 Task: Create a schedule automation trigger every first sunday of the month at 04:00 PM.
Action: Mouse moved to (998, 288)
Screenshot: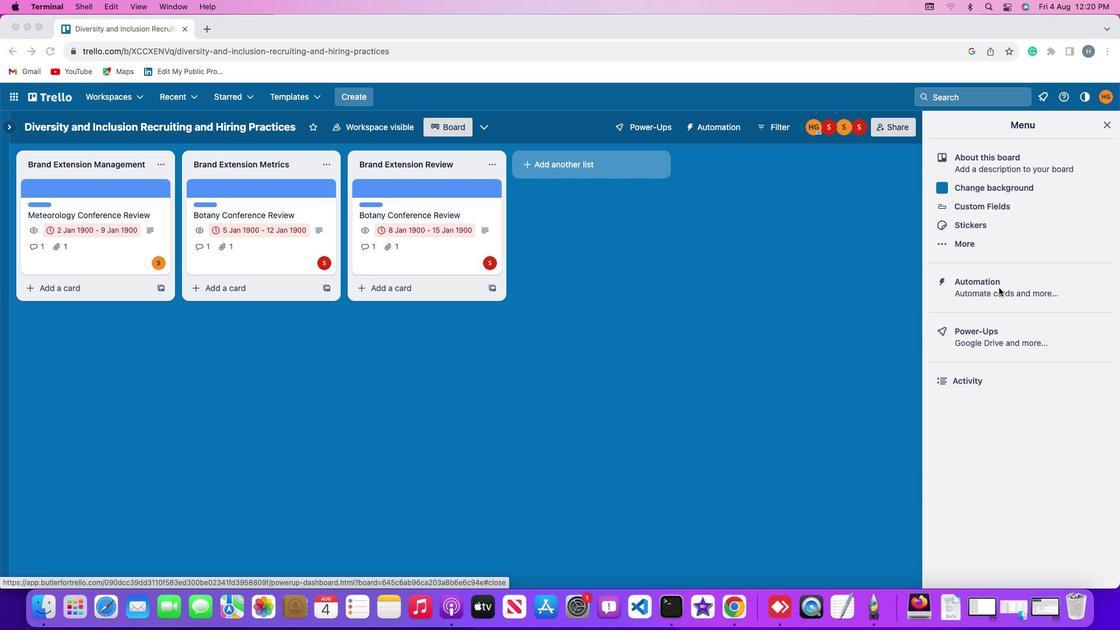 
Action: Mouse pressed left at (998, 288)
Screenshot: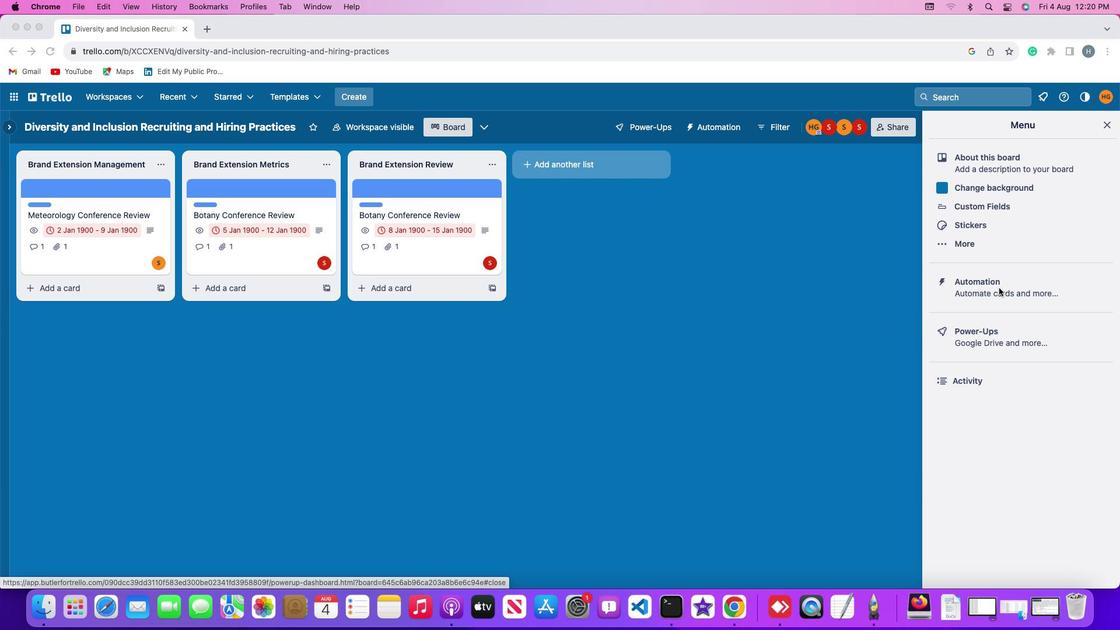 
Action: Mouse moved to (1004, 287)
Screenshot: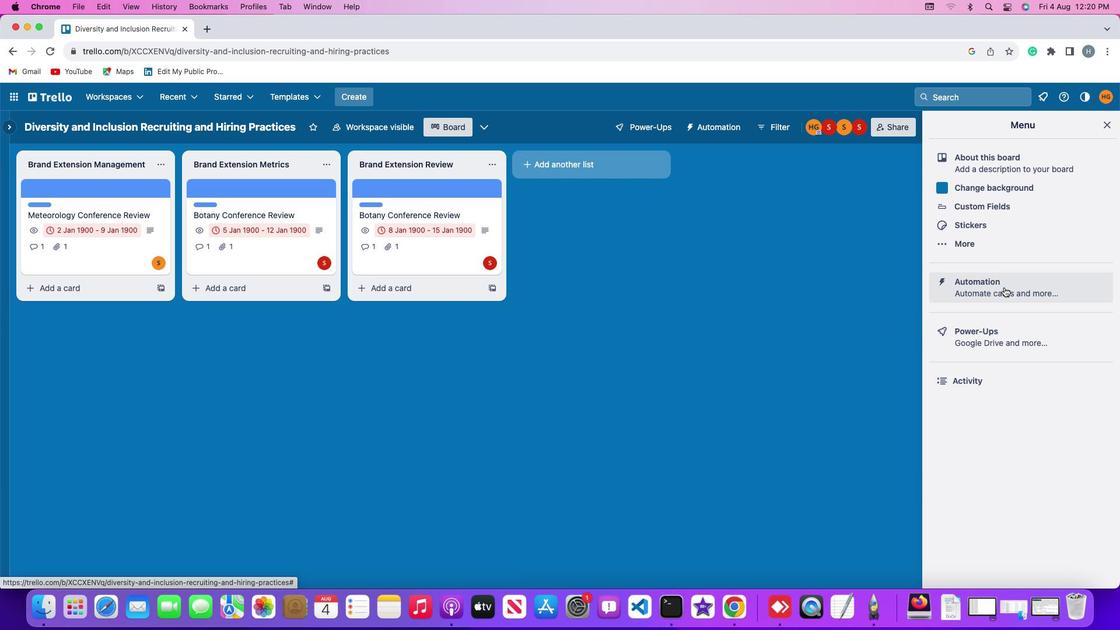 
Action: Mouse pressed left at (1004, 287)
Screenshot: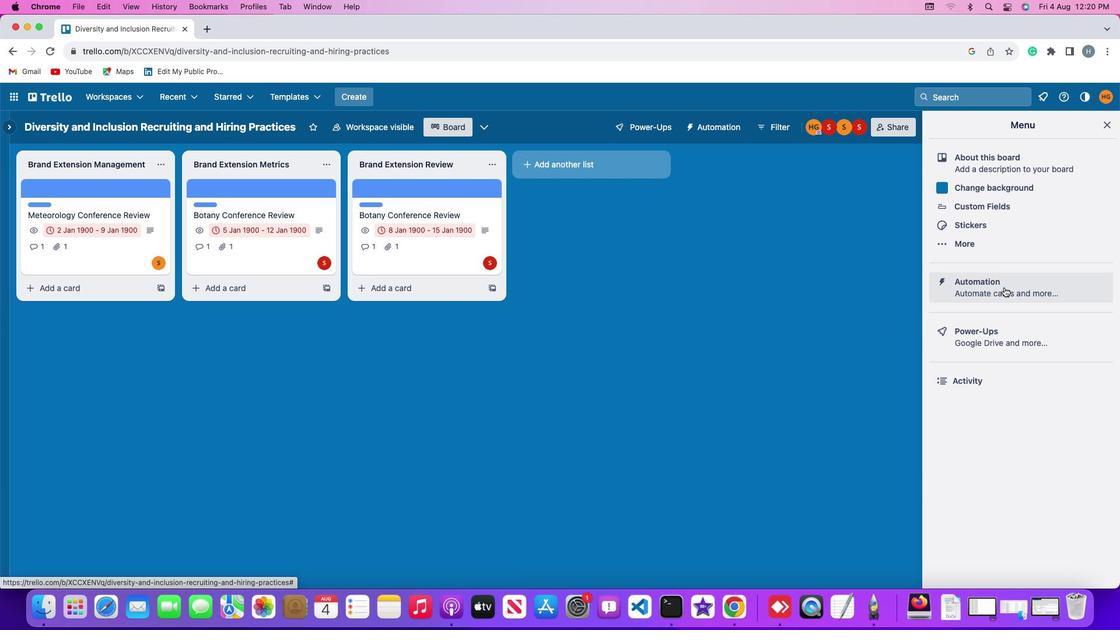
Action: Mouse moved to (96, 254)
Screenshot: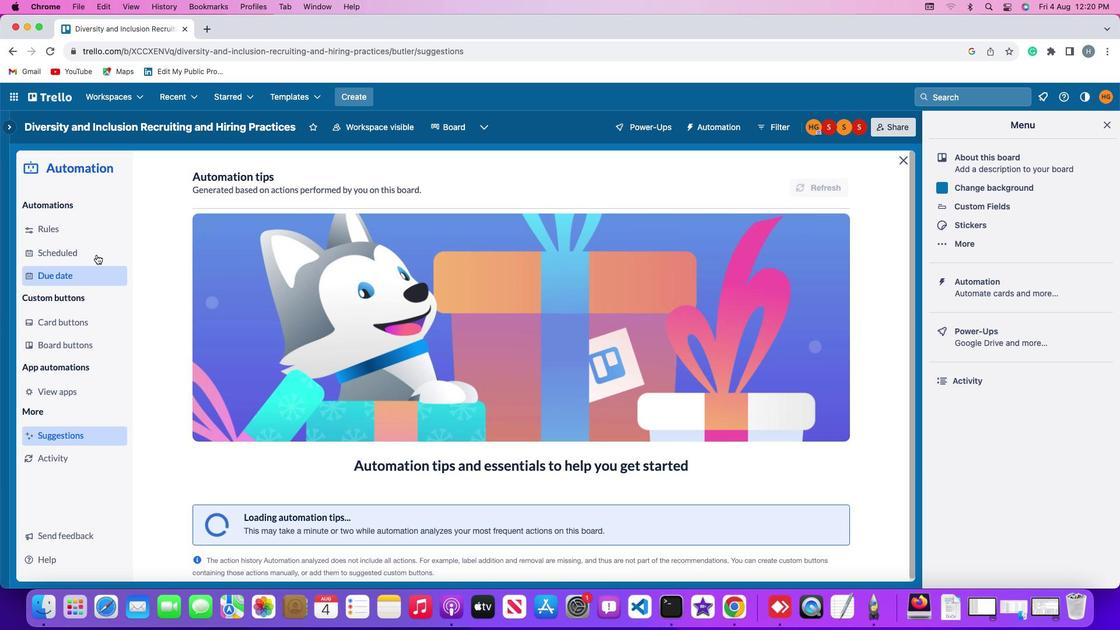 
Action: Mouse pressed left at (96, 254)
Screenshot: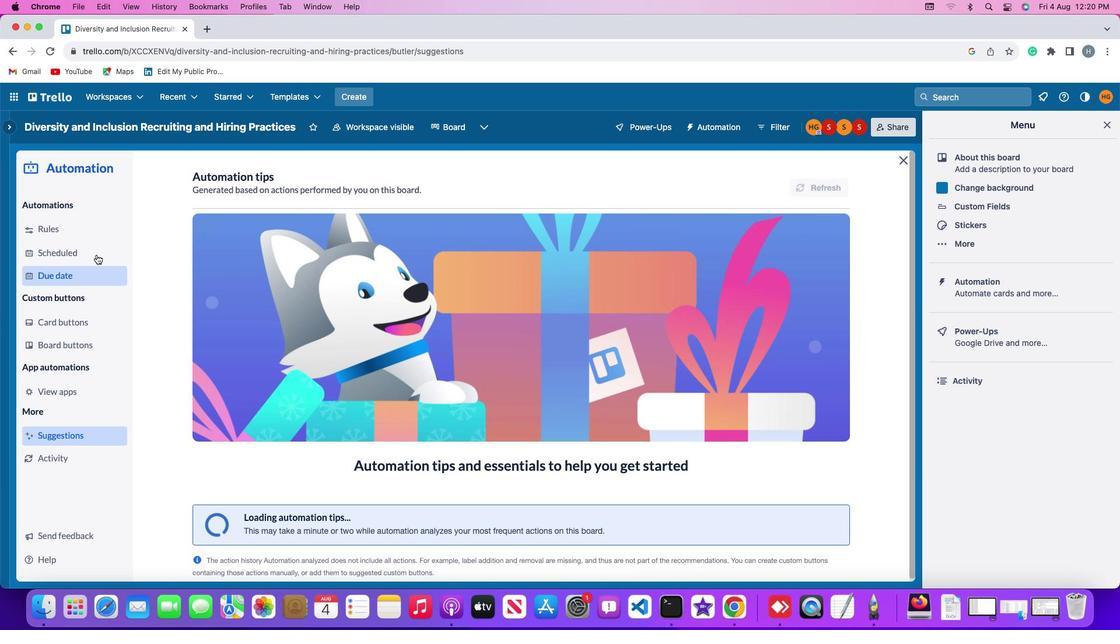 
Action: Mouse moved to (785, 180)
Screenshot: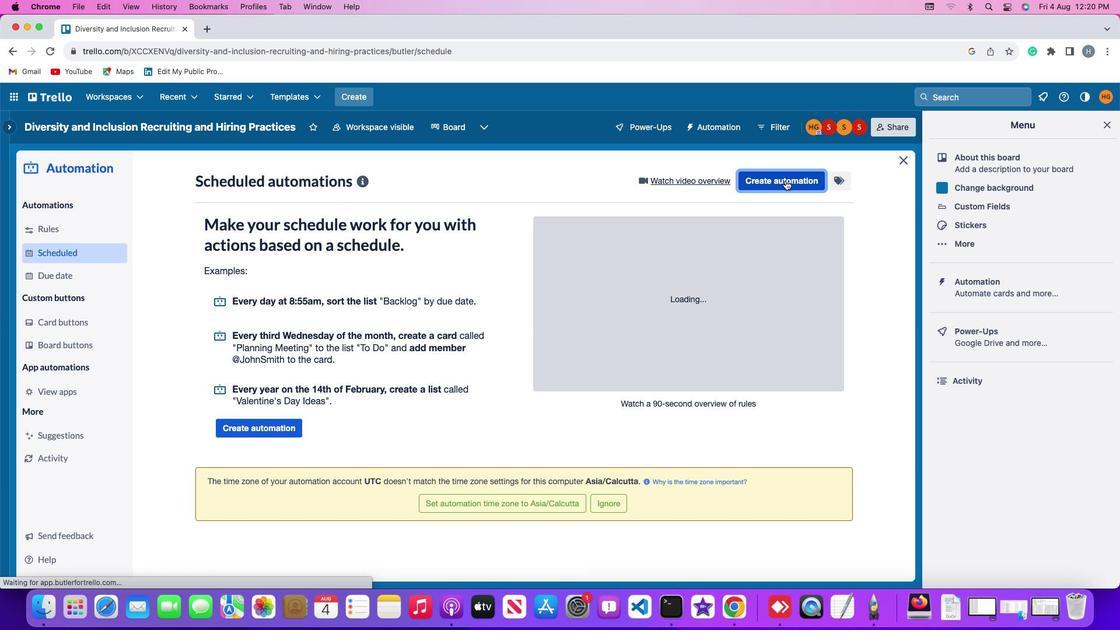 
Action: Mouse pressed left at (785, 180)
Screenshot: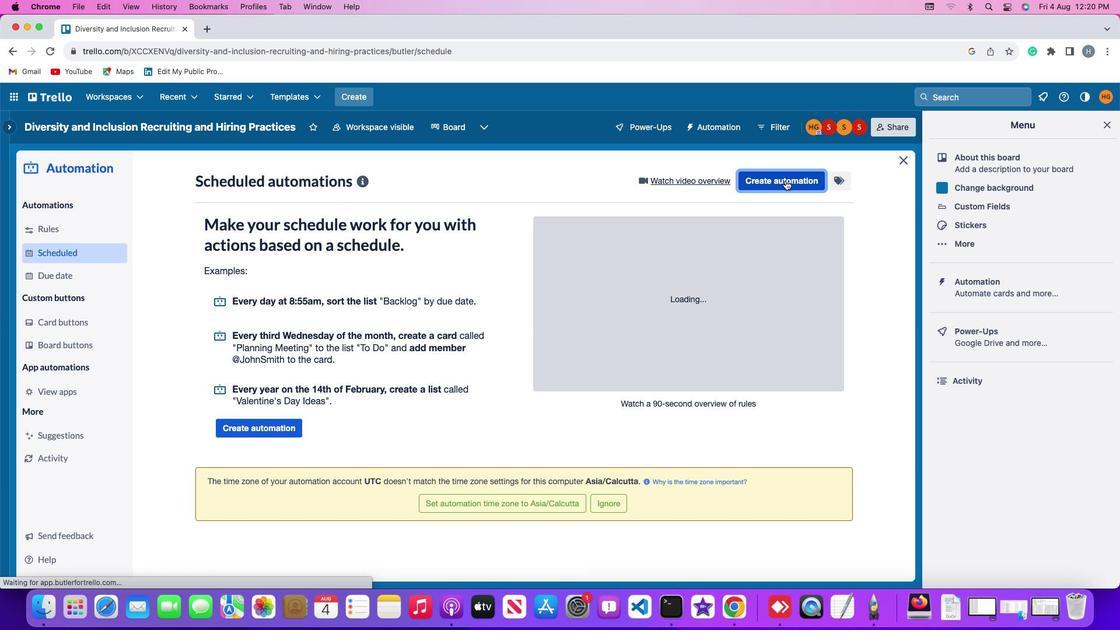 
Action: Mouse moved to (514, 289)
Screenshot: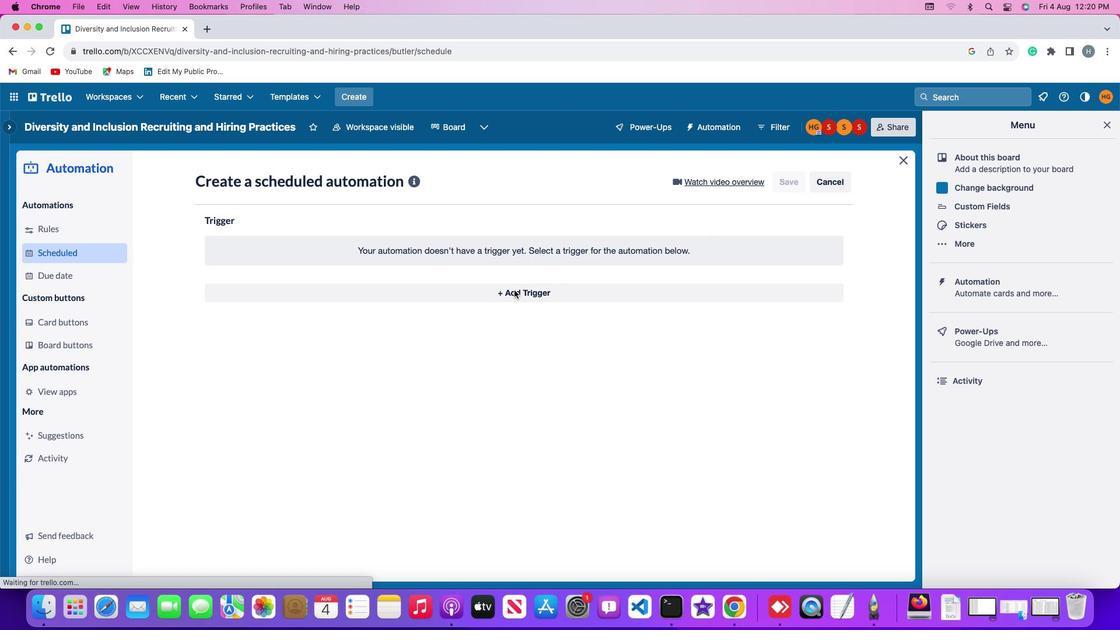 
Action: Mouse pressed left at (514, 289)
Screenshot: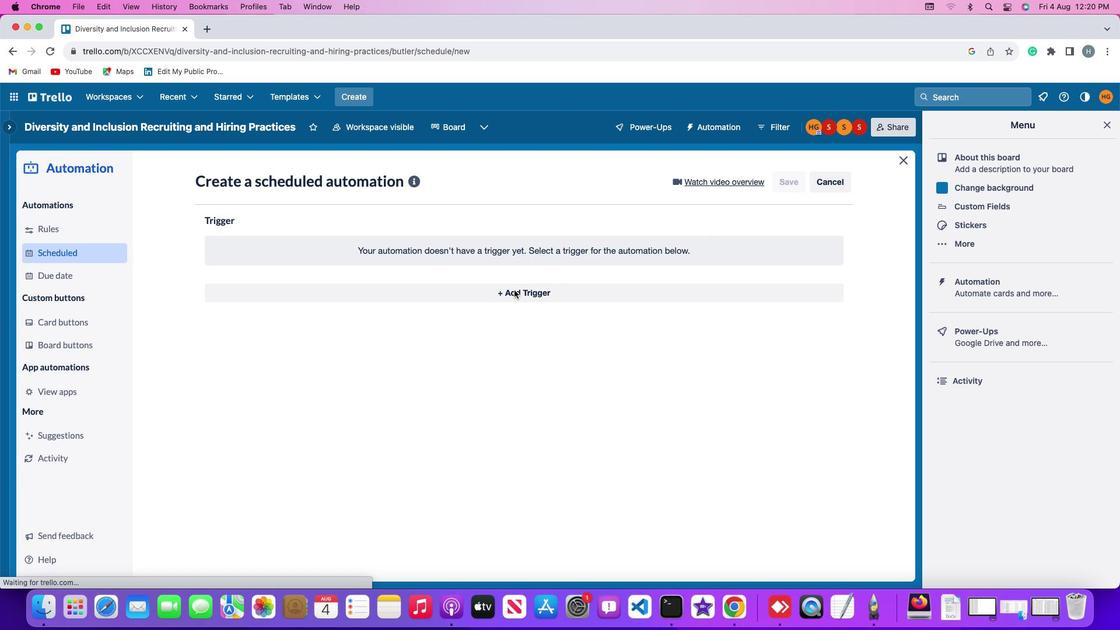 
Action: Mouse moved to (249, 453)
Screenshot: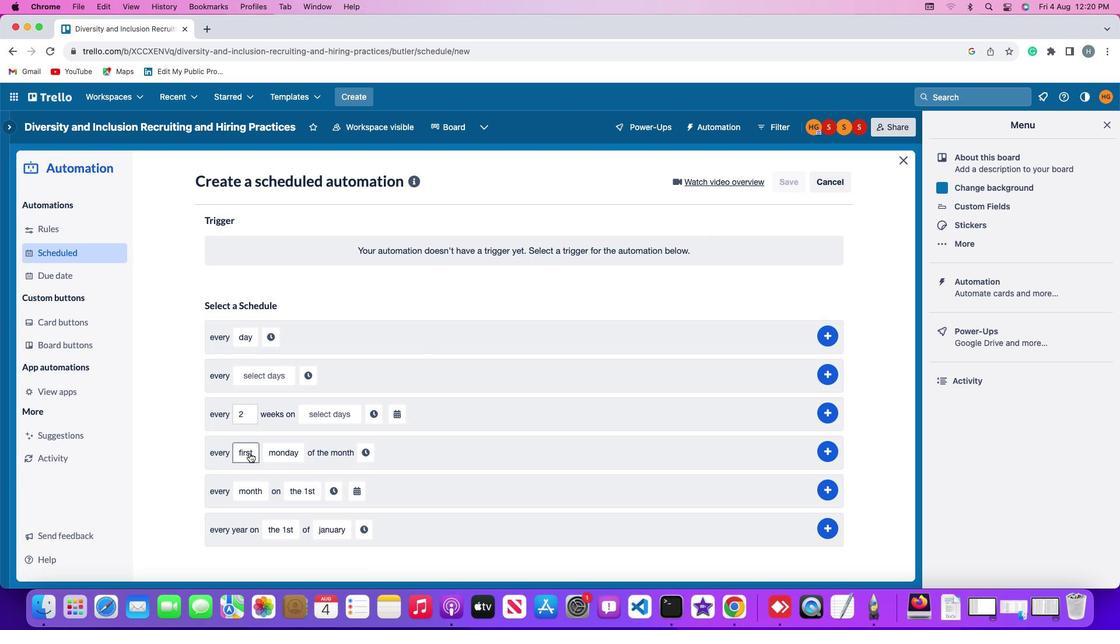 
Action: Mouse pressed left at (249, 453)
Screenshot: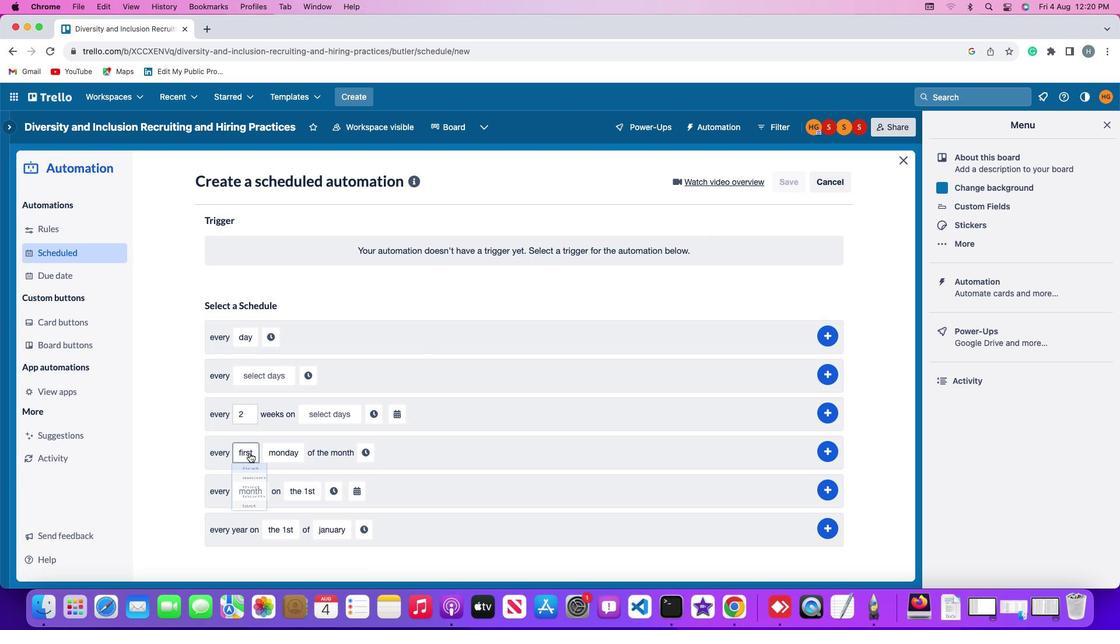 
Action: Mouse moved to (249, 473)
Screenshot: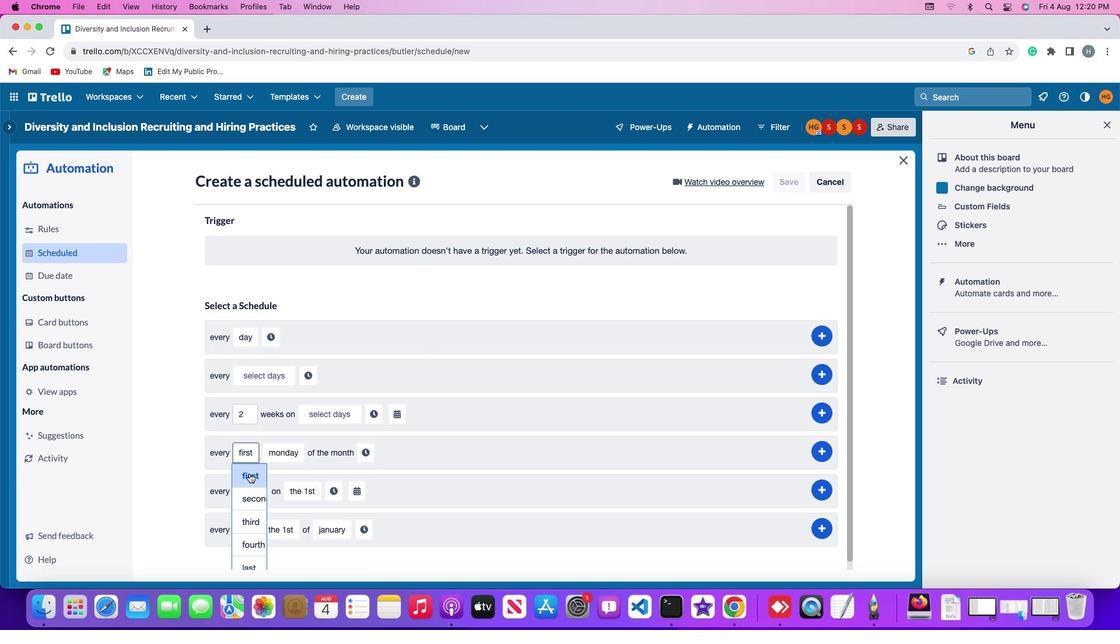 
Action: Mouse pressed left at (249, 473)
Screenshot: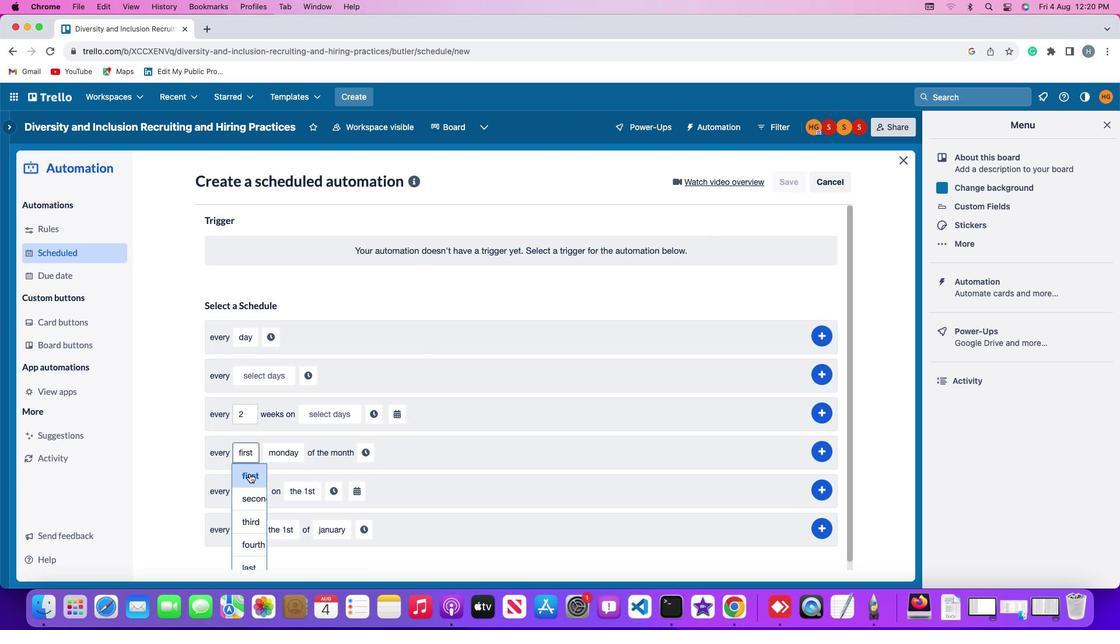 
Action: Mouse moved to (288, 431)
Screenshot: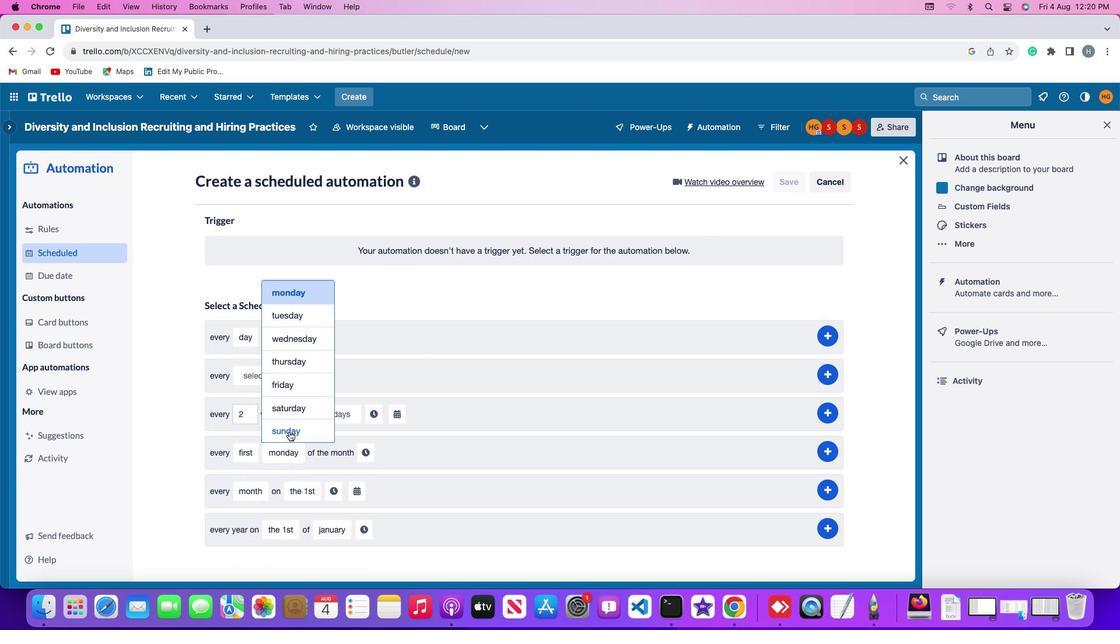 
Action: Mouse pressed left at (288, 431)
Screenshot: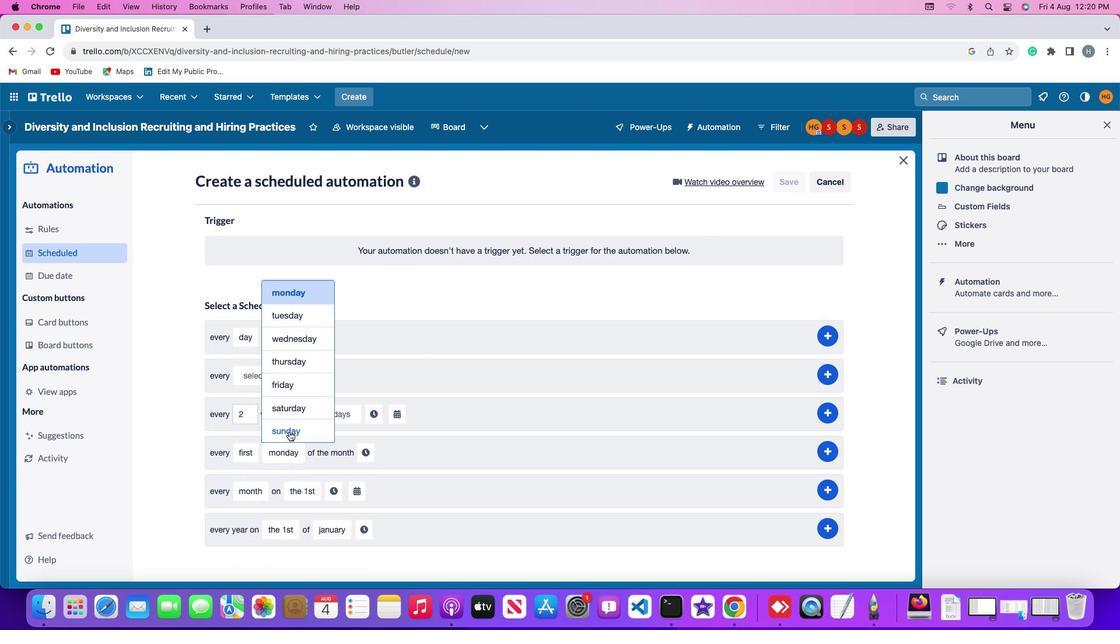 
Action: Mouse moved to (365, 451)
Screenshot: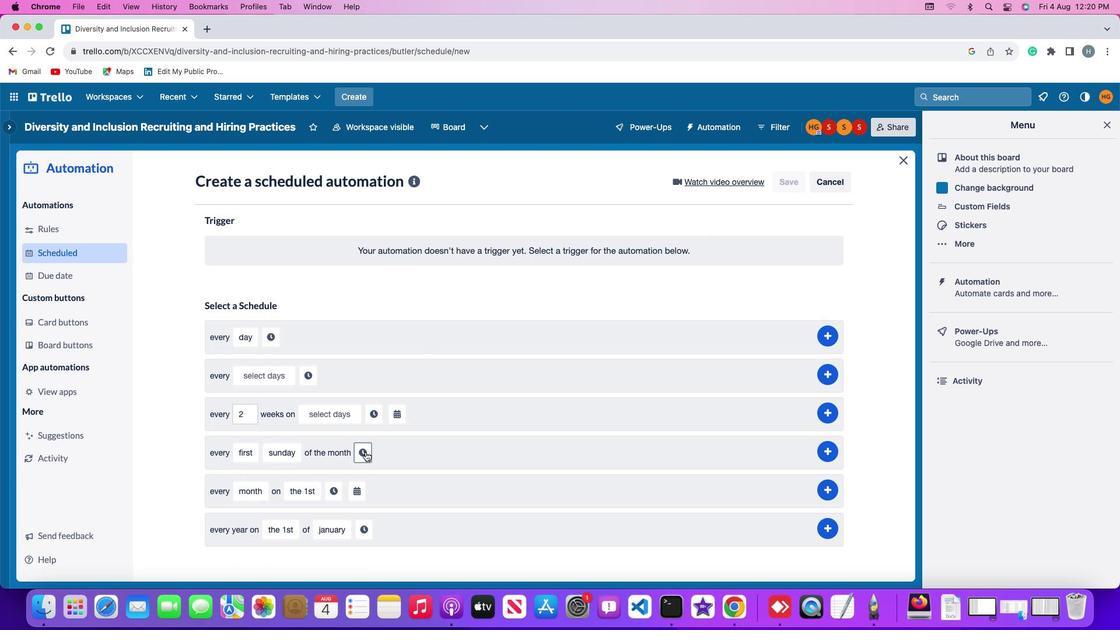 
Action: Mouse pressed left at (365, 451)
Screenshot: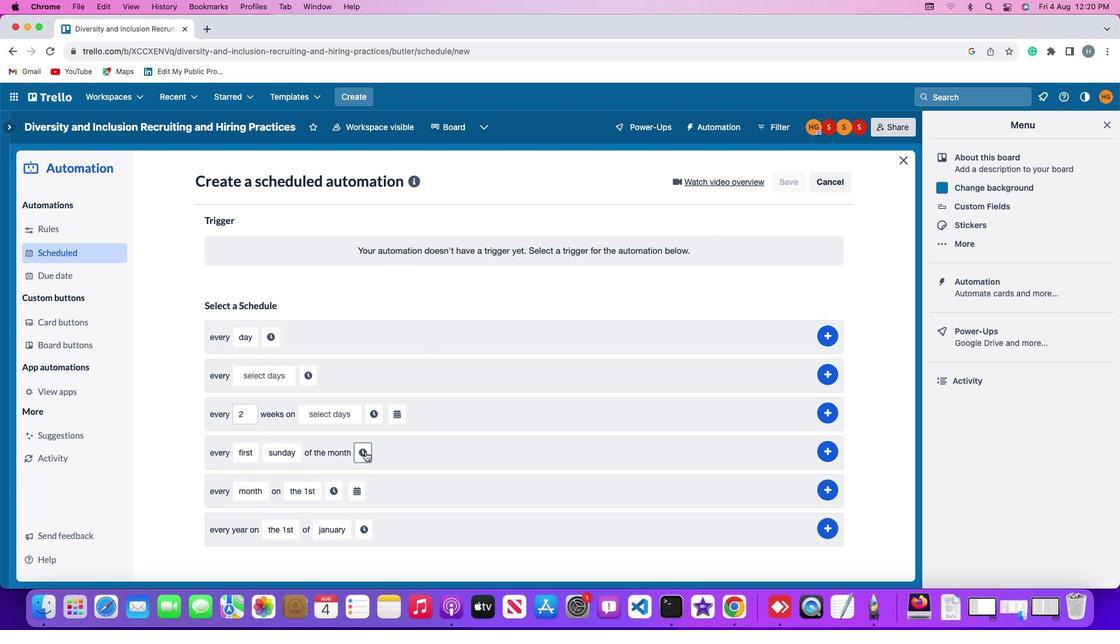 
Action: Mouse moved to (391, 453)
Screenshot: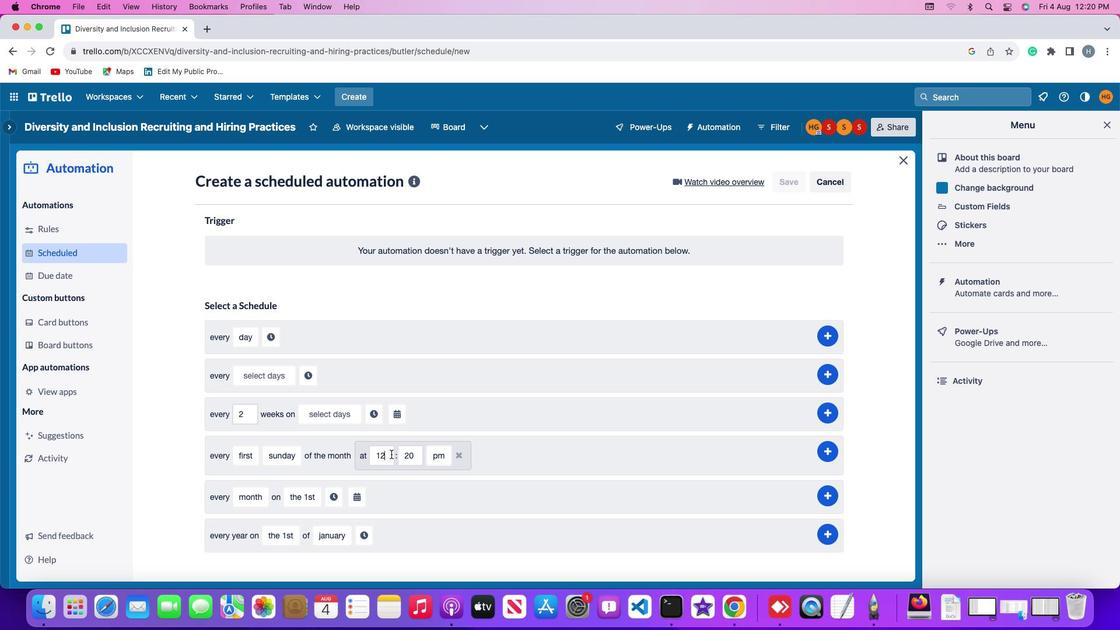 
Action: Mouse pressed left at (391, 453)
Screenshot: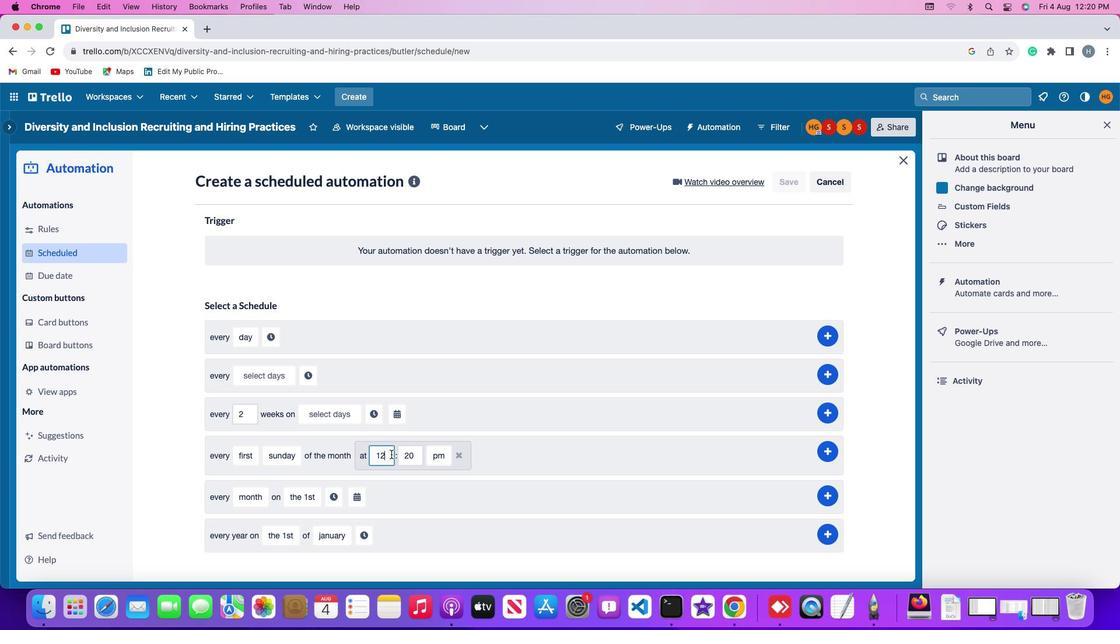 
Action: Mouse moved to (390, 453)
Screenshot: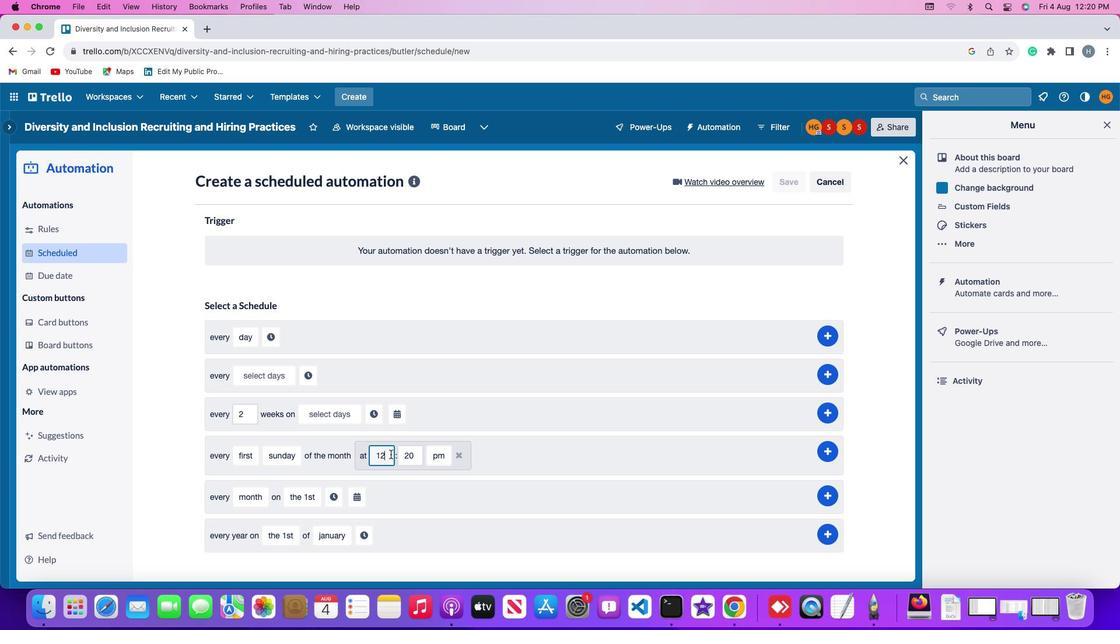 
Action: Key pressed Key.backspaceKey.backspace'4'
Screenshot: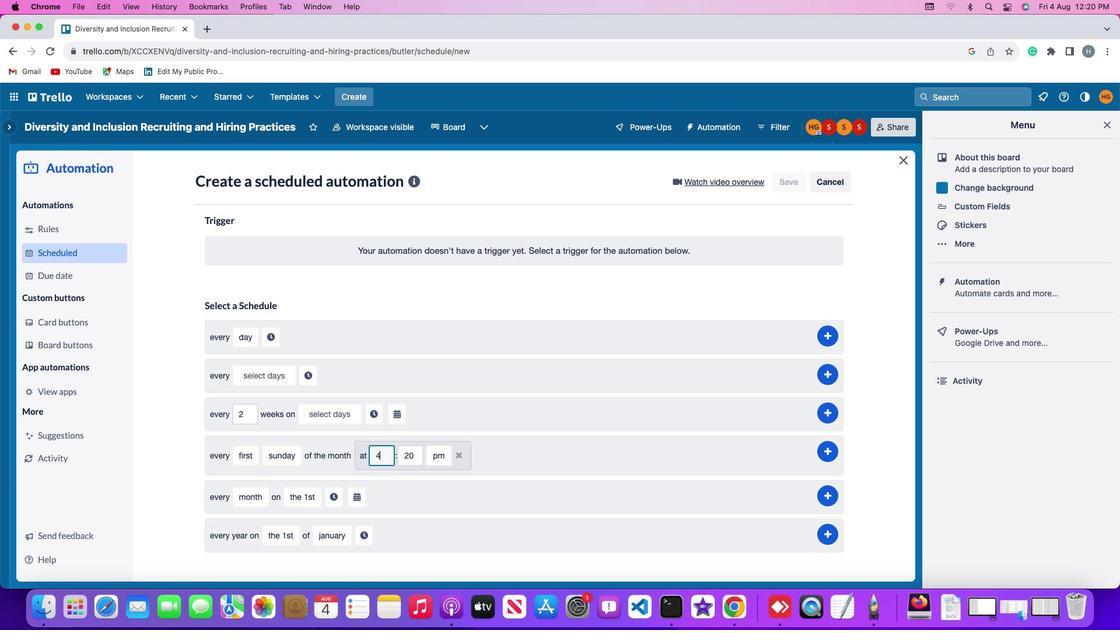 
Action: Mouse moved to (415, 455)
Screenshot: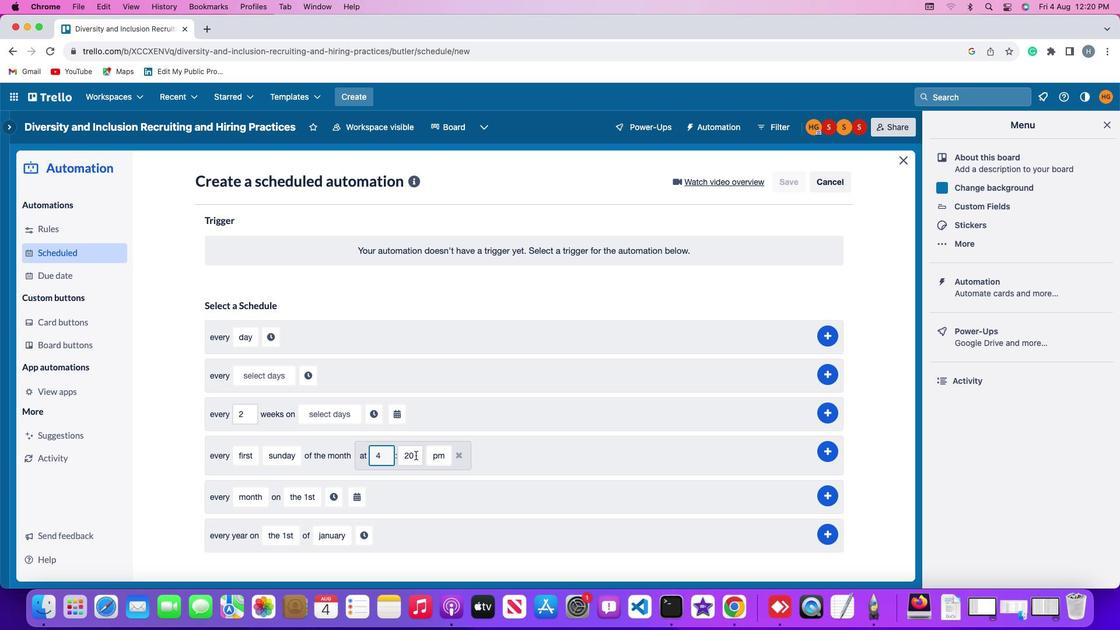
Action: Mouse pressed left at (415, 455)
Screenshot: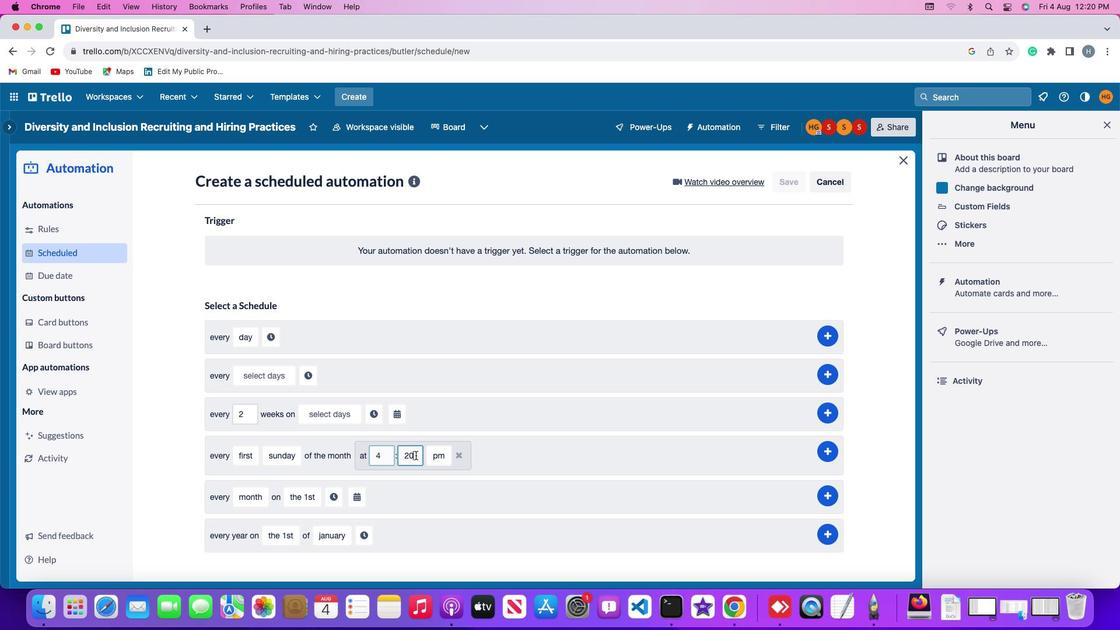 
Action: Key pressed Key.backspaceKey.backspace'0''0'
Screenshot: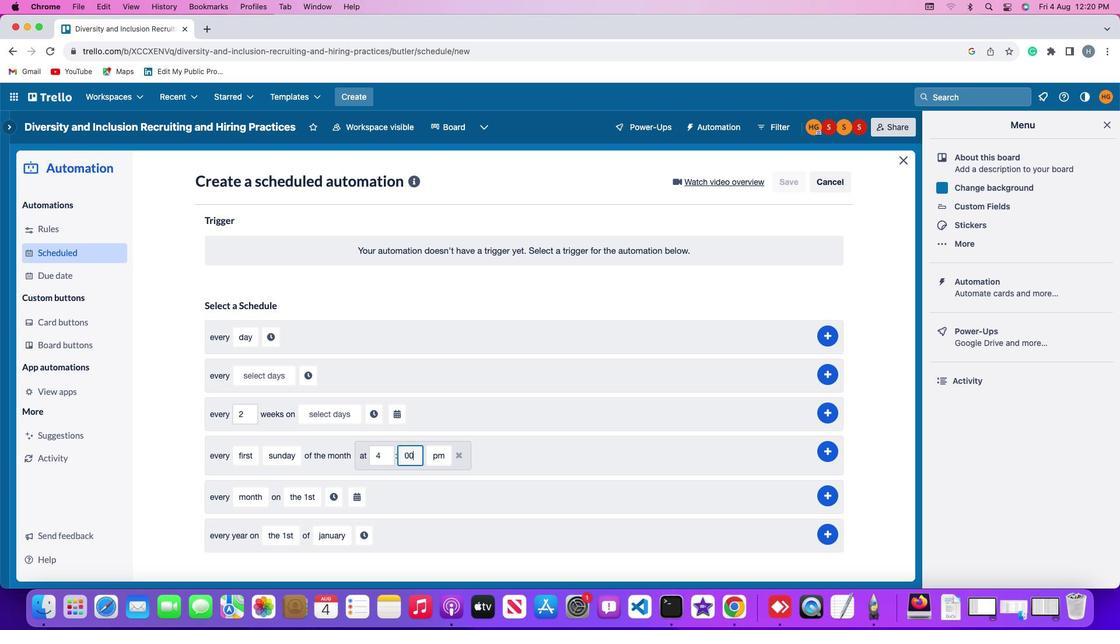 
Action: Mouse moved to (440, 501)
Screenshot: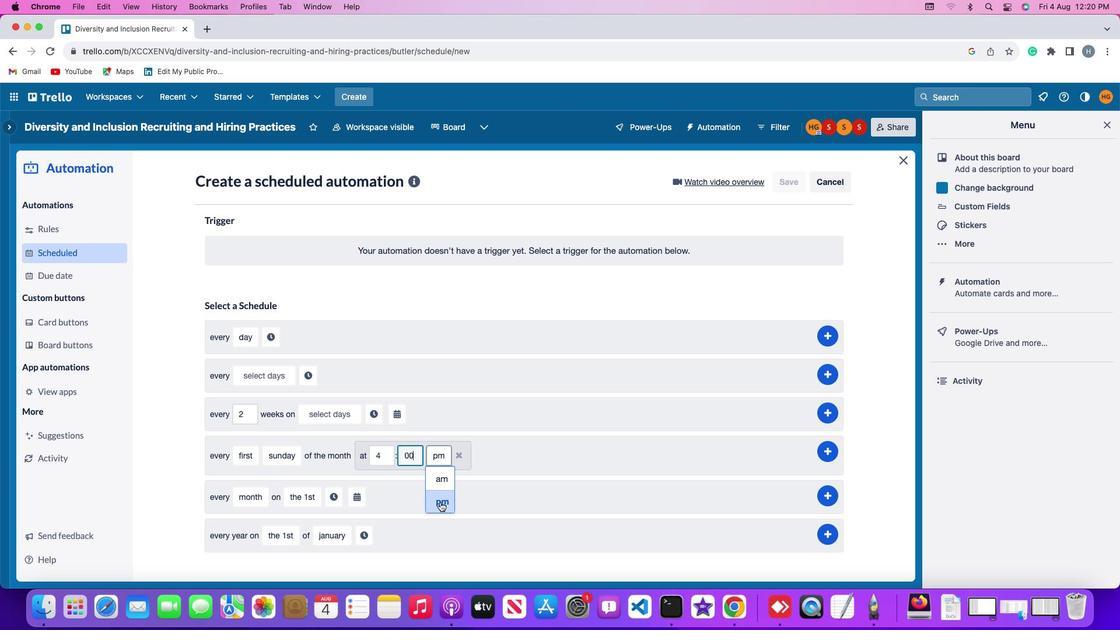 
Action: Mouse pressed left at (440, 501)
Screenshot: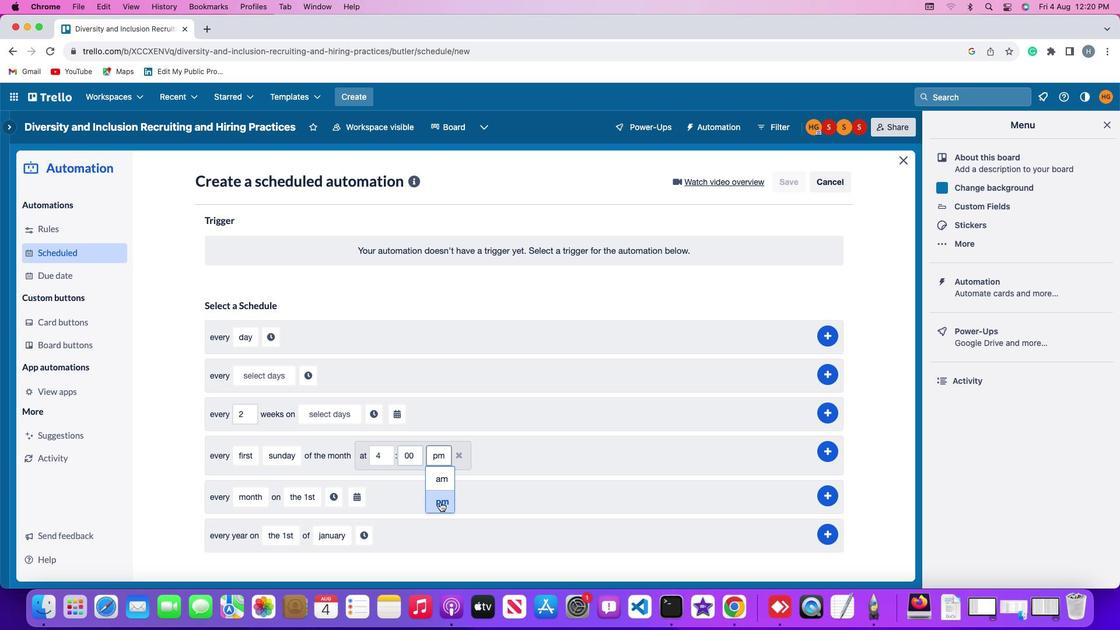 
Action: Mouse moved to (830, 447)
Screenshot: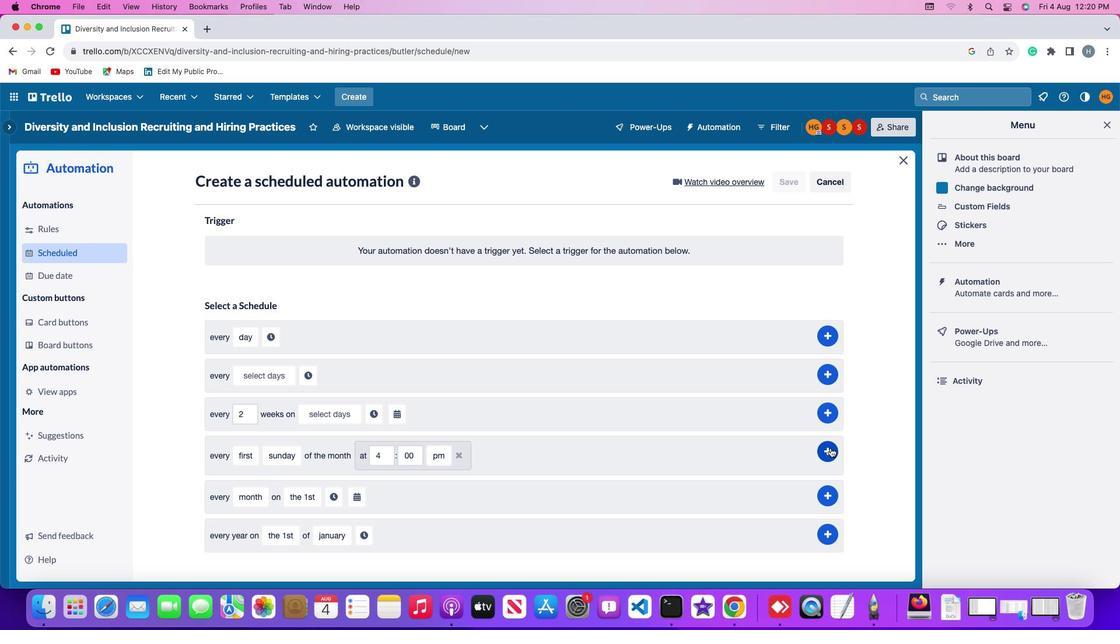 
Action: Mouse pressed left at (830, 447)
Screenshot: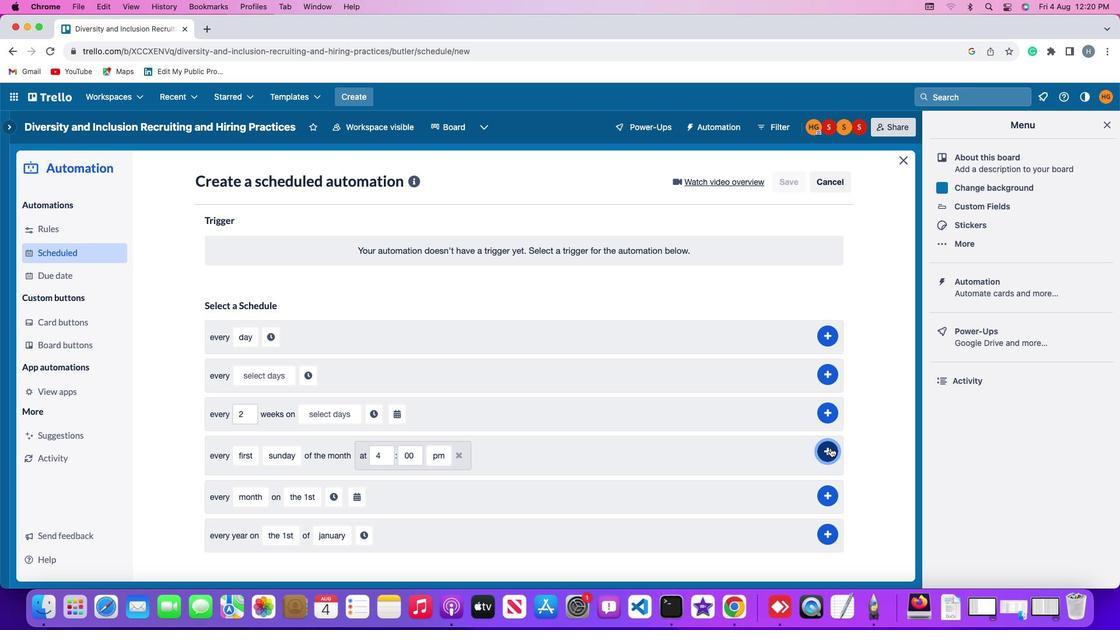 
Action: Mouse moved to (734, 317)
Screenshot: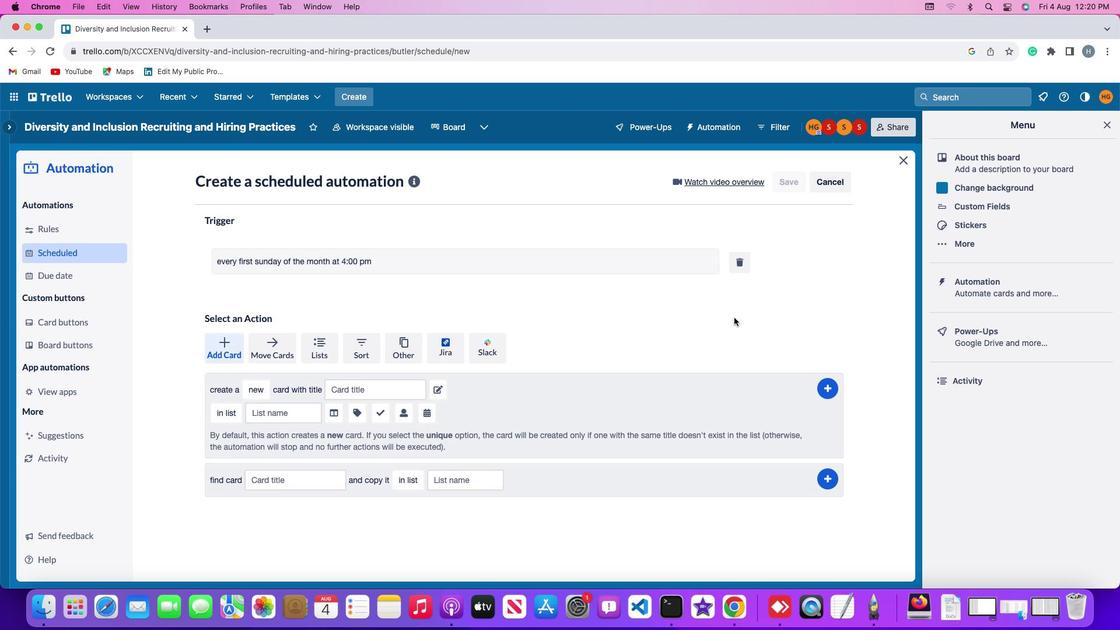 
